 Task: Make in the project WindTech an epic 'Internet of Things (IoT) Implementation'.
Action: Mouse moved to (1376, 66)
Screenshot: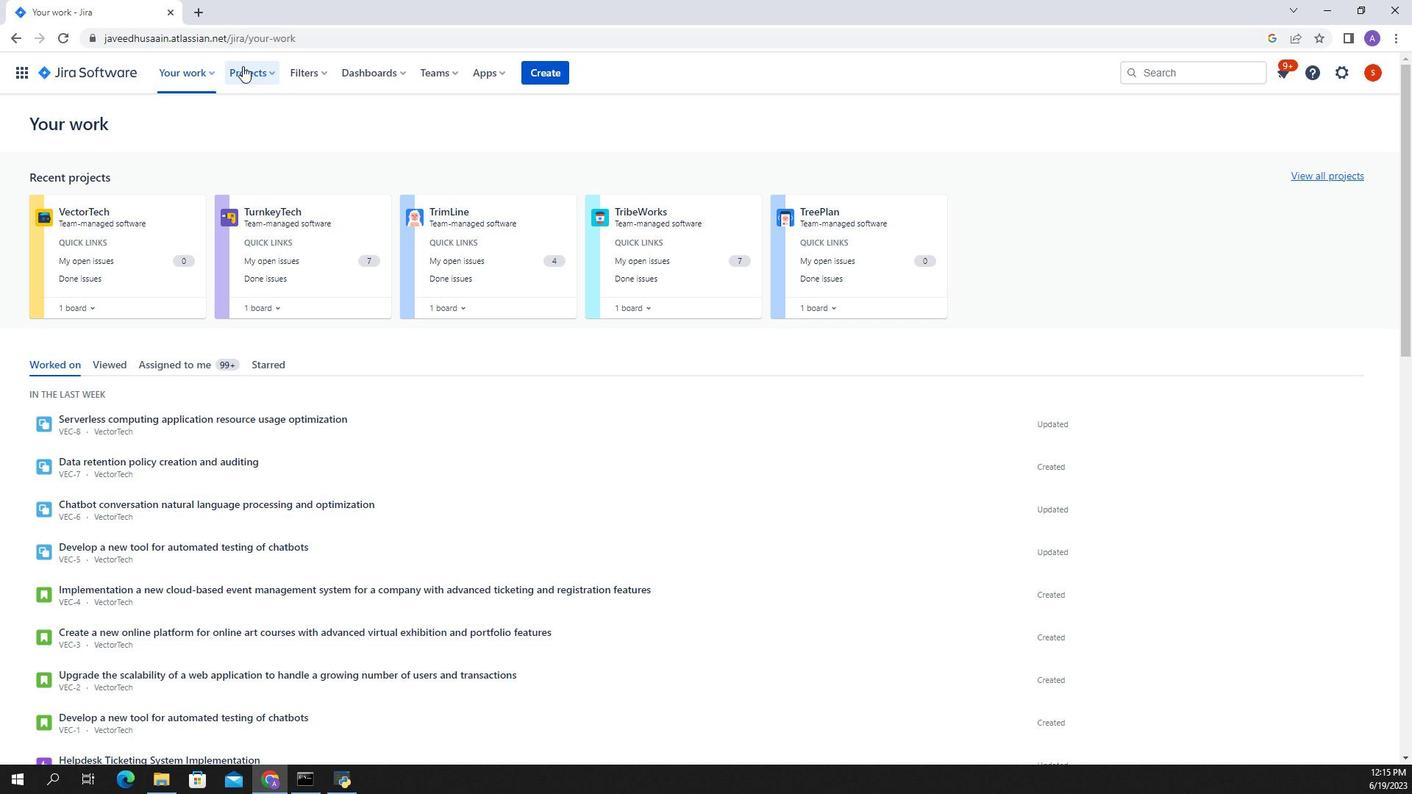 
Action: Mouse pressed left at (1376, 66)
Screenshot: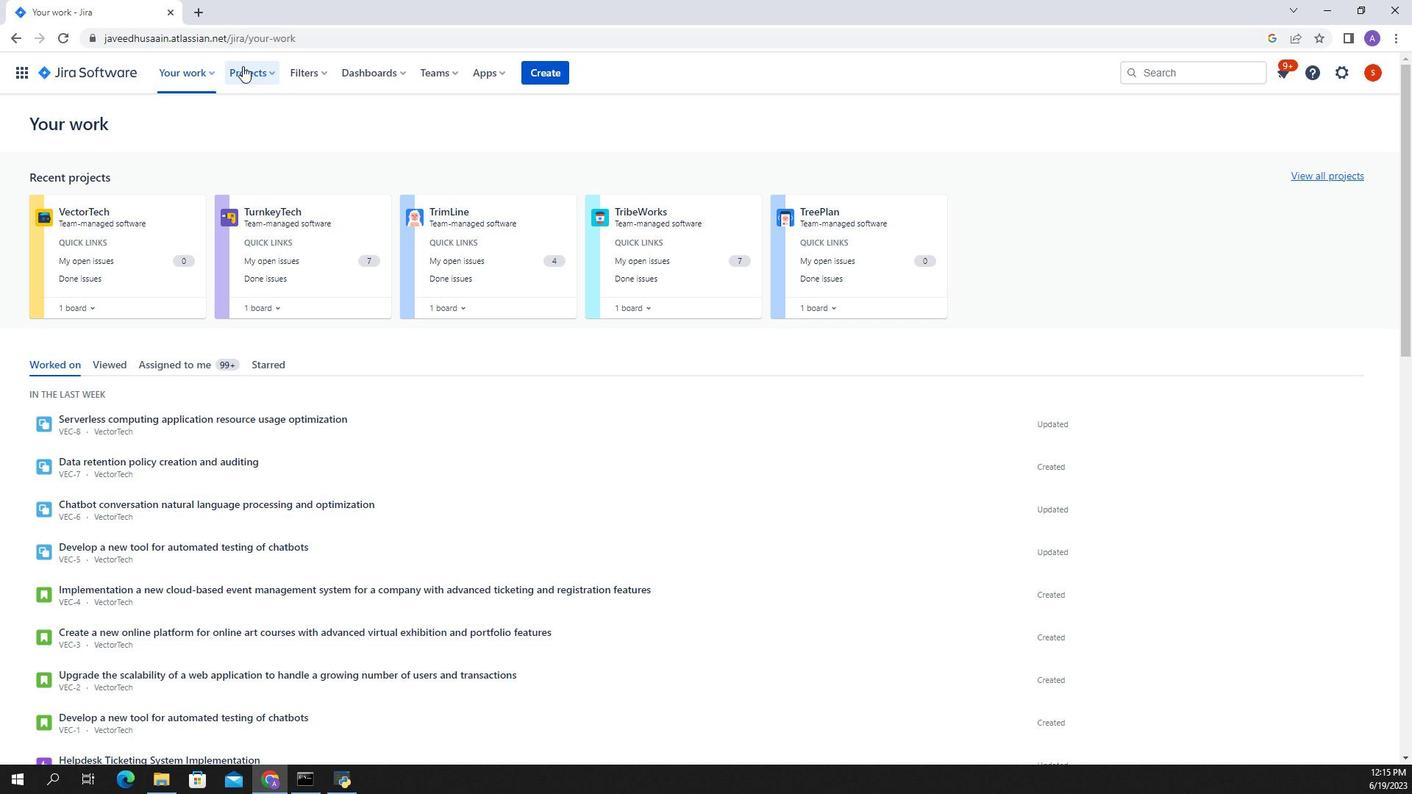 
Action: Mouse moved to (1401, 131)
Screenshot: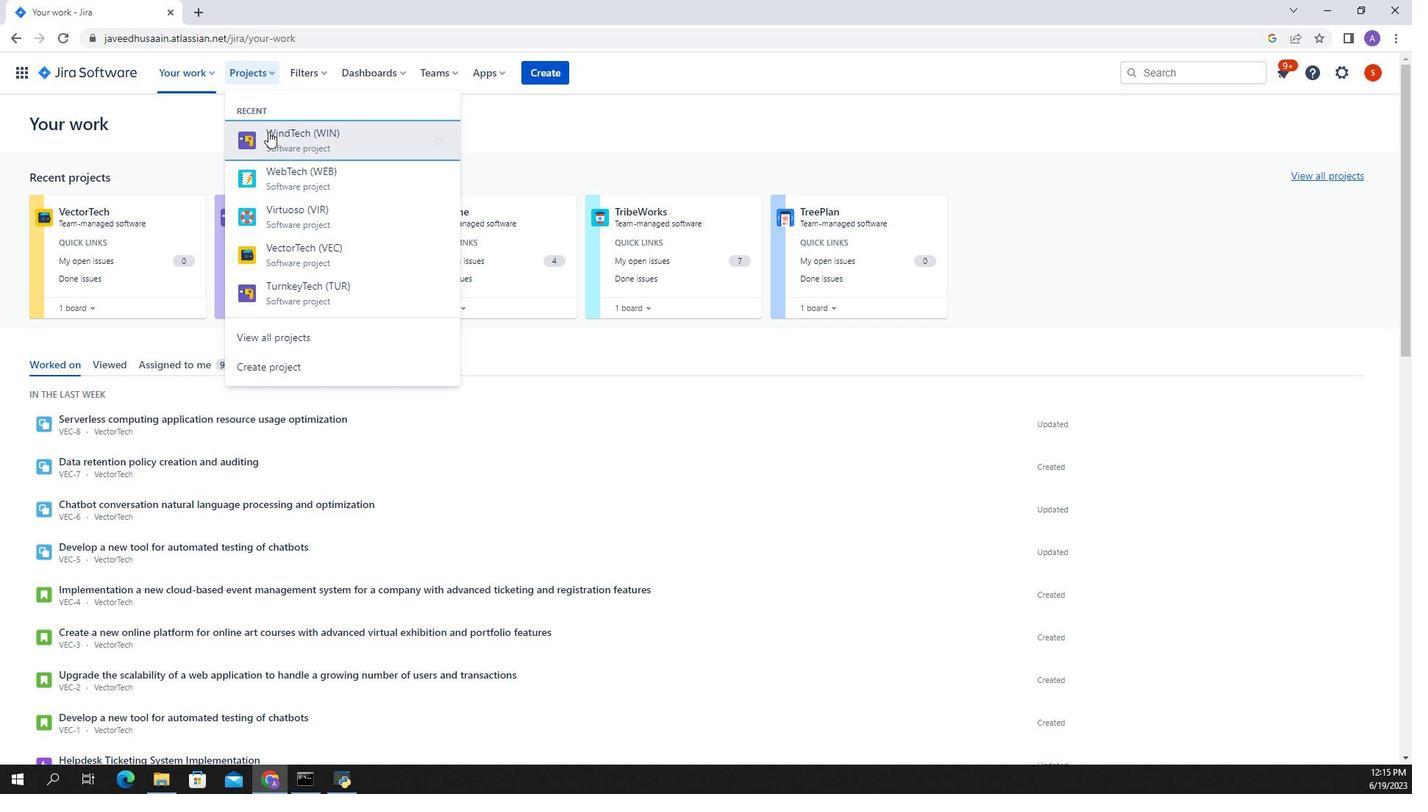 
Action: Mouse pressed left at (1401, 131)
Screenshot: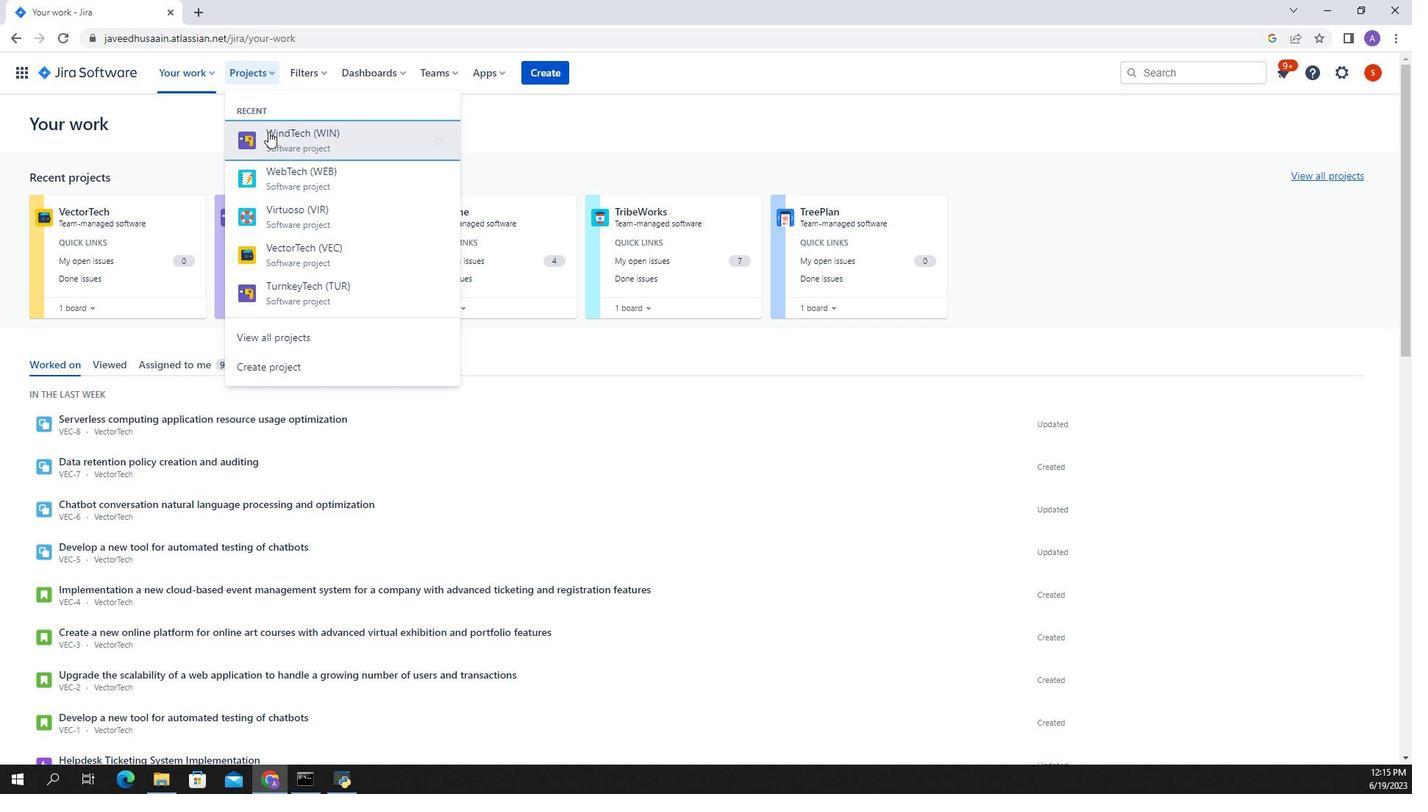 
Action: Mouse moved to (1204, 214)
Screenshot: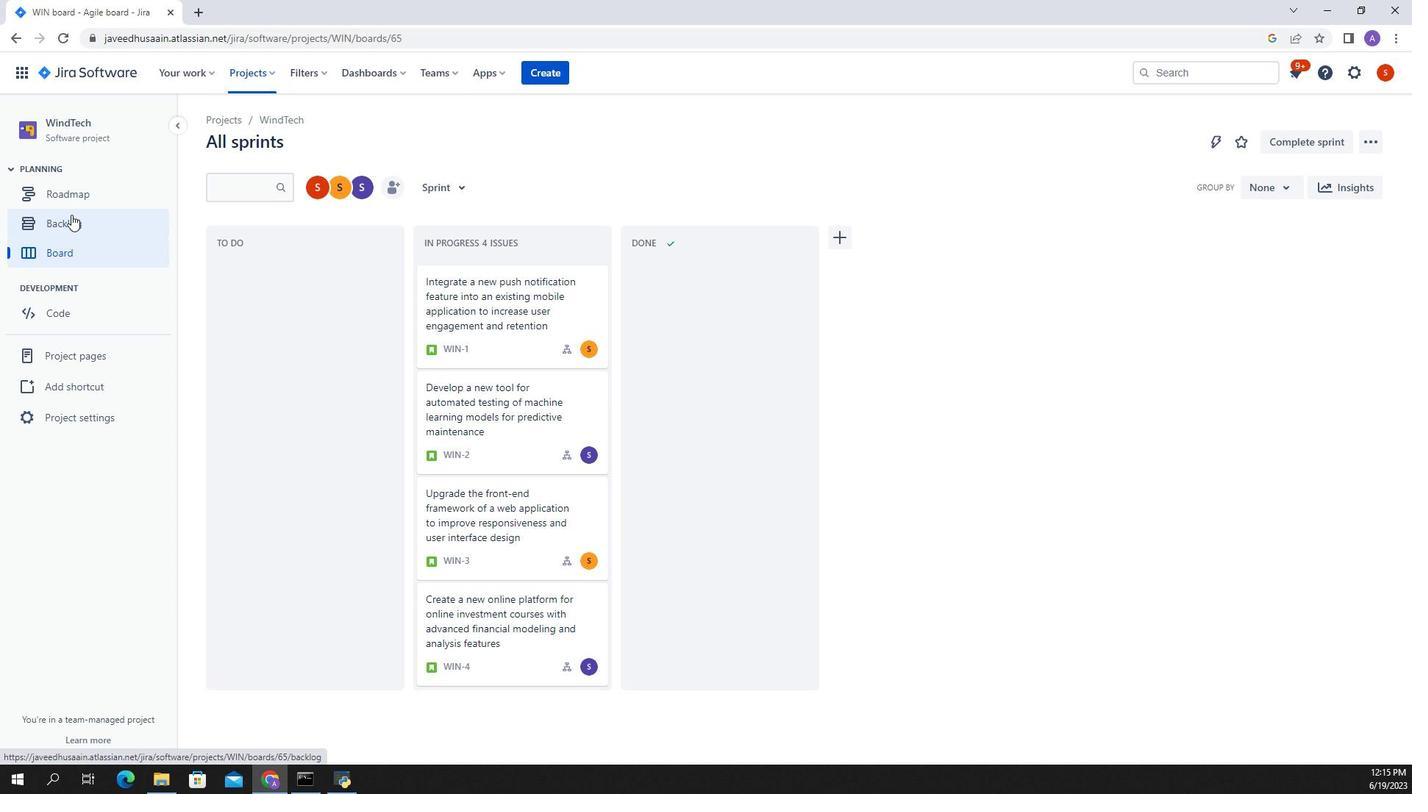 
Action: Mouse pressed left at (1204, 214)
Screenshot: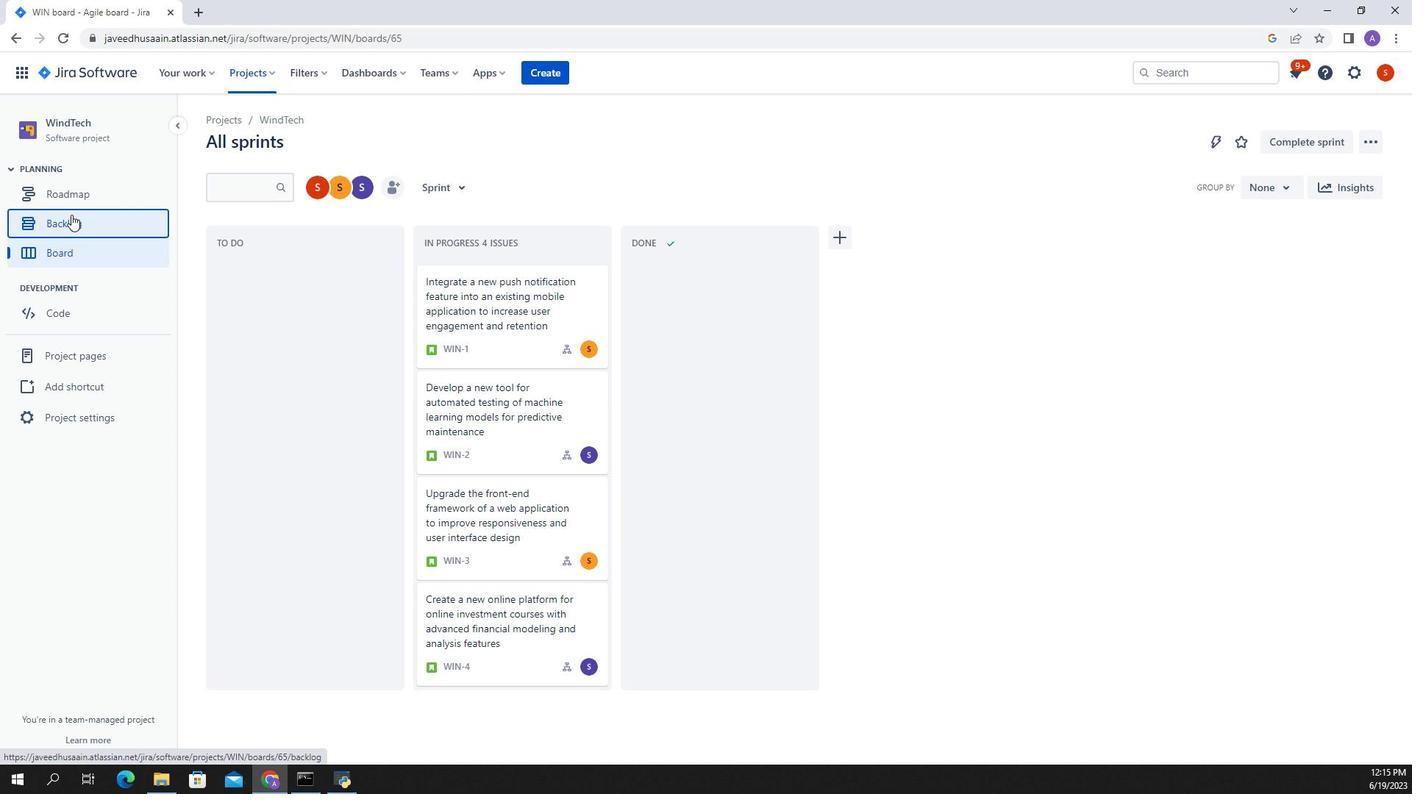 
Action: Mouse moved to (1418, 504)
Screenshot: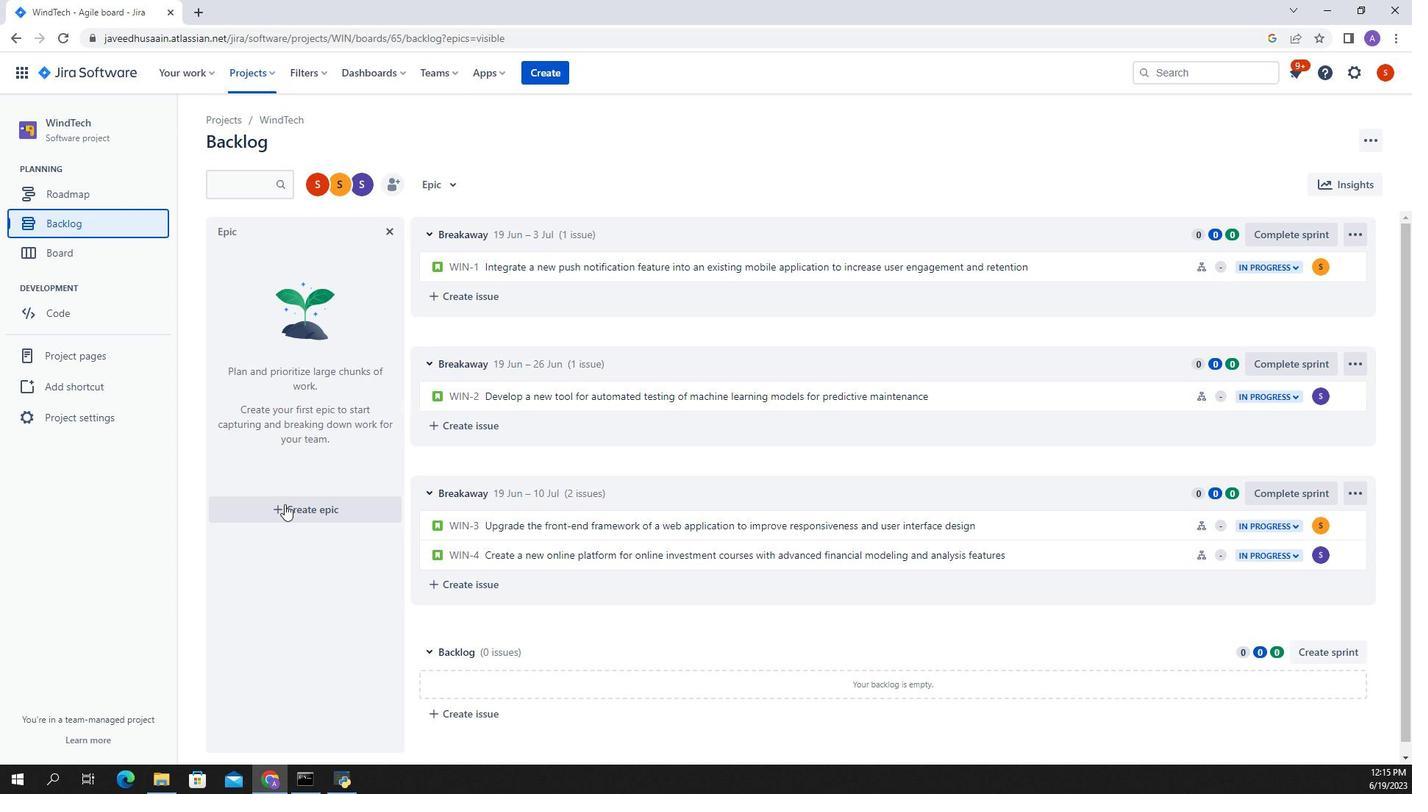 
Action: Mouse pressed left at (1418, 504)
Screenshot: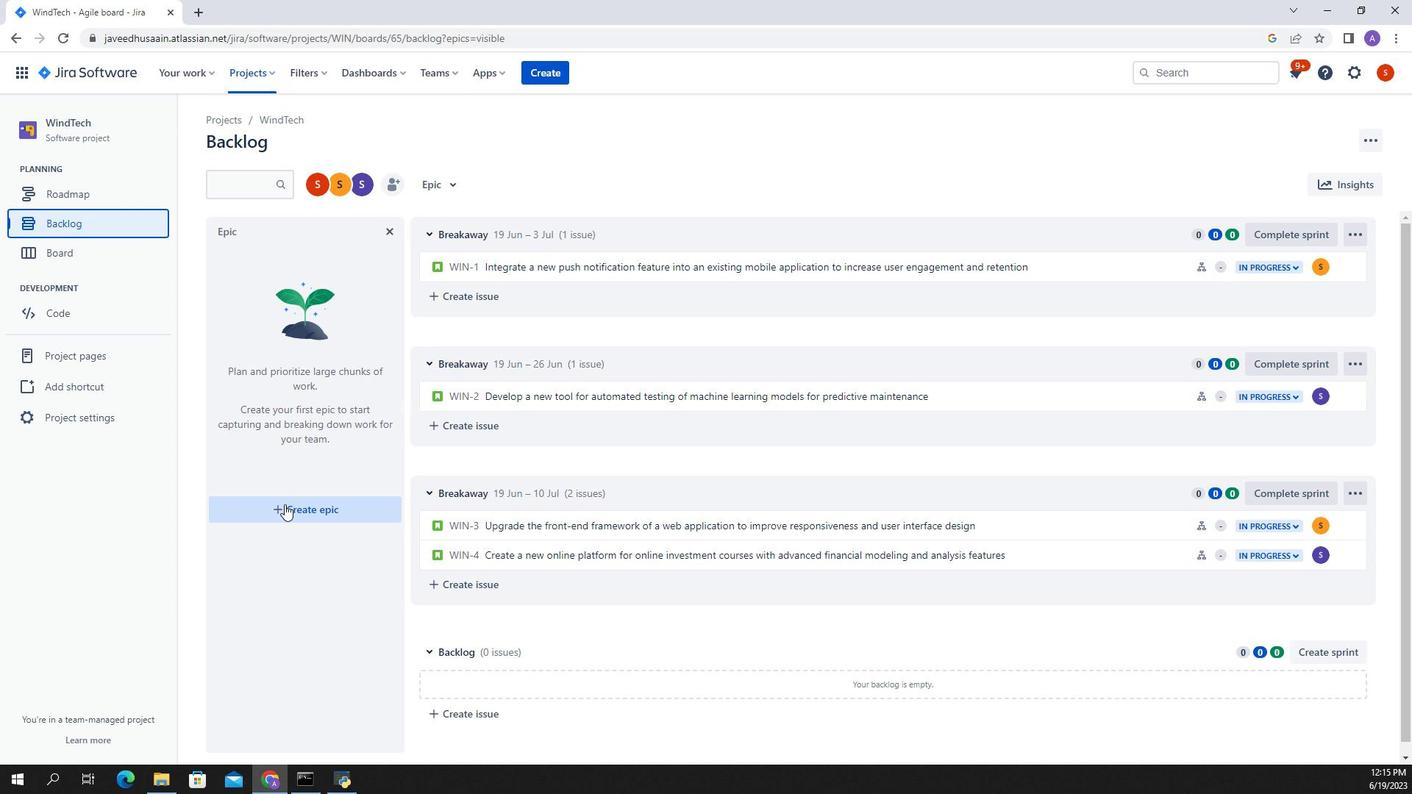 
Action: Key pressed <Key.caps_lock>I<Key.caps_lock>nternet<Key.space>of<Key.space><Key.caps_lock>T<Key.caps_lock>hings<Key.space><Key.shift_r>(<Key.caps_lock>I<Key.caps_lock>o<Key.caps_lock>T<Key.caps_lock><Key.space><Key.backspace><Key.shift_r>)<Key.space><Key.caps_lock>I<Key.caps_lock>mplementation<Key.enter>
Screenshot: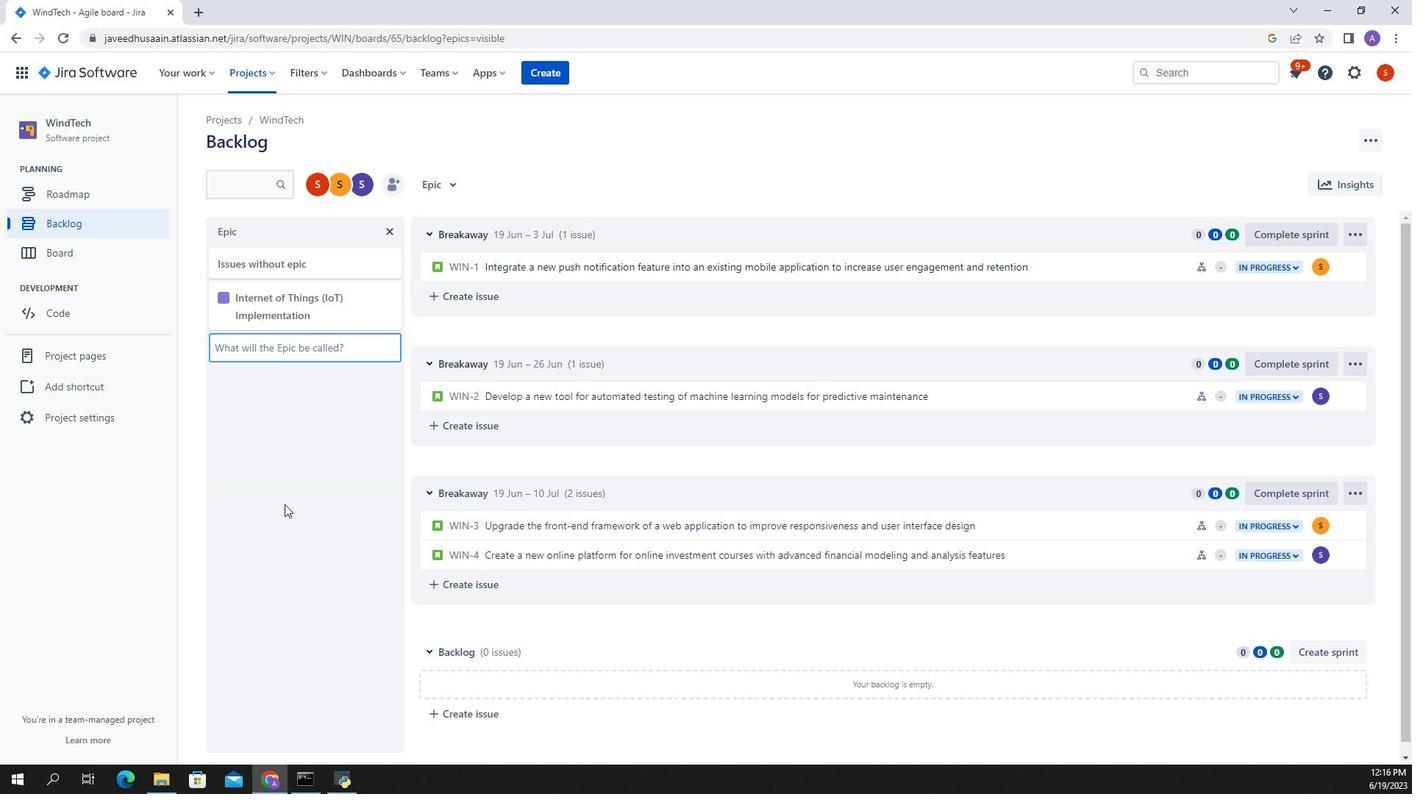 
Action: Mouse moved to (1411, 464)
Screenshot: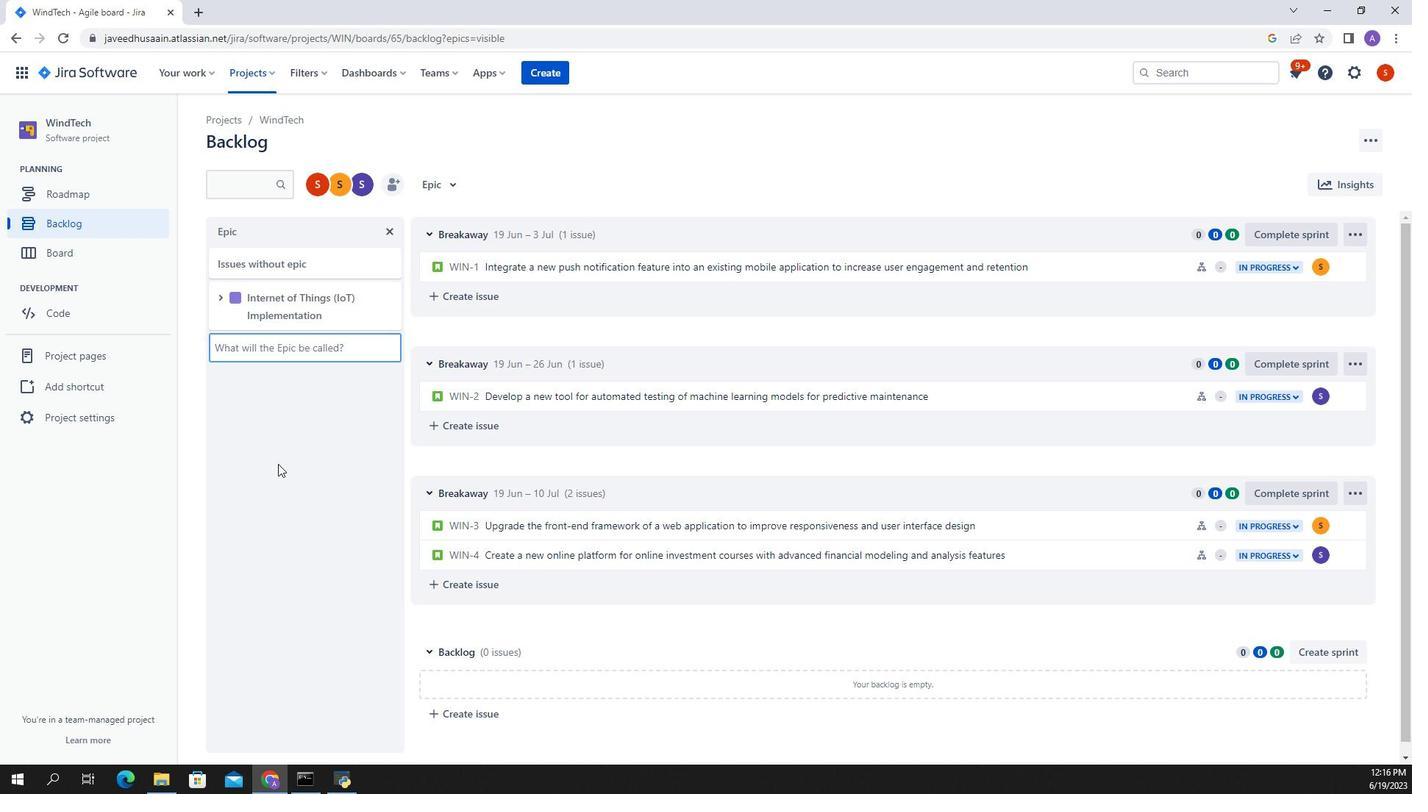 
